 Task: Select civil rights and social action as the cause.
Action: Mouse moved to (702, 65)
Screenshot: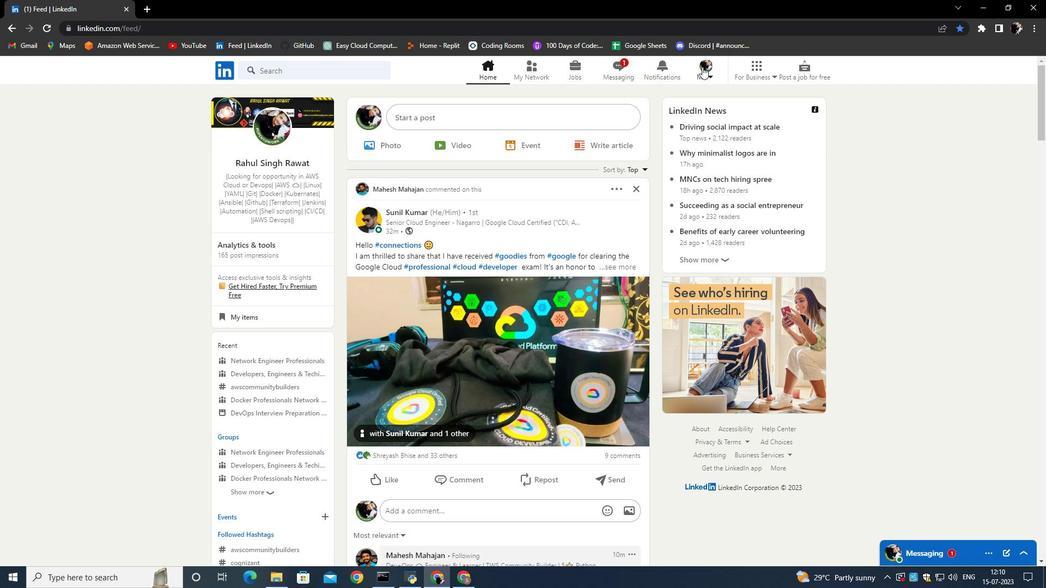 
Action: Mouse pressed left at (702, 65)
Screenshot: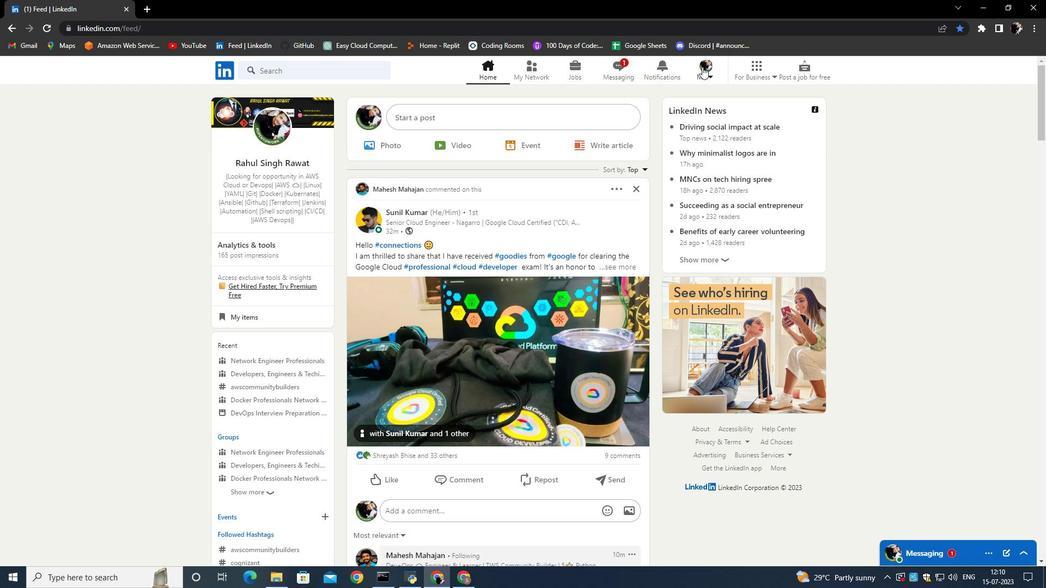 
Action: Mouse moved to (612, 136)
Screenshot: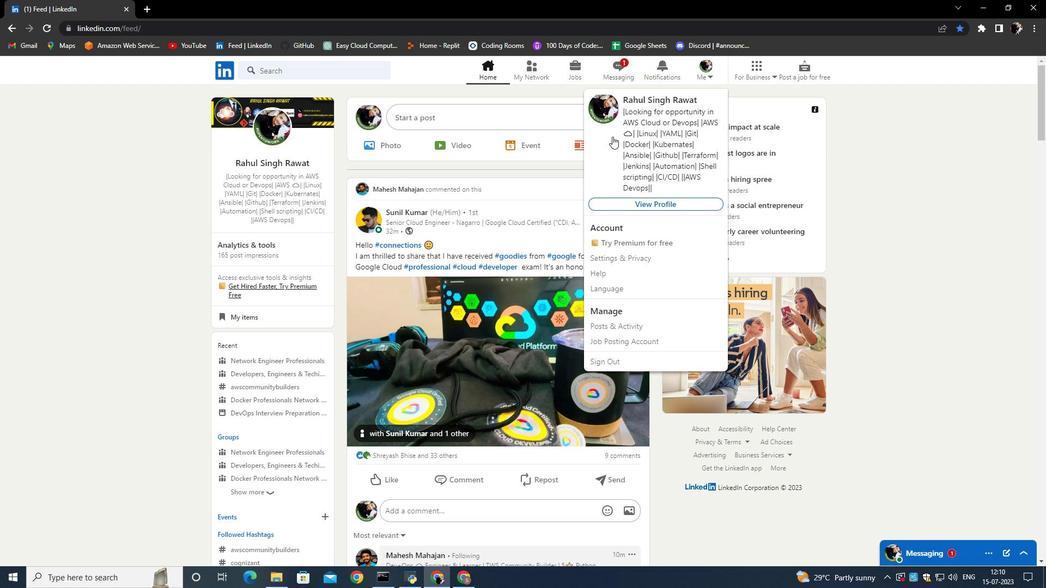 
Action: Mouse pressed left at (612, 136)
Screenshot: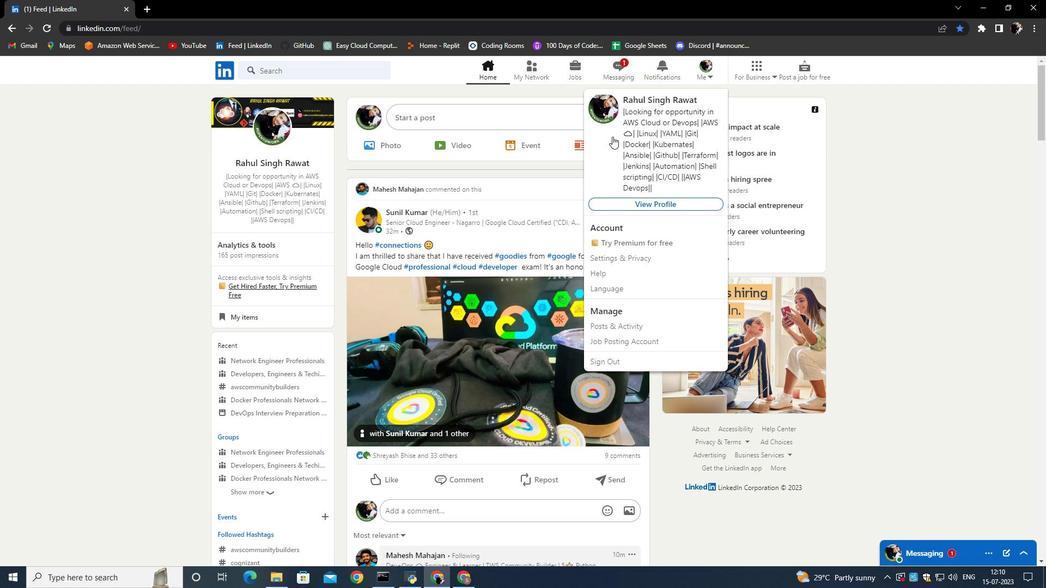 
Action: Mouse moved to (346, 414)
Screenshot: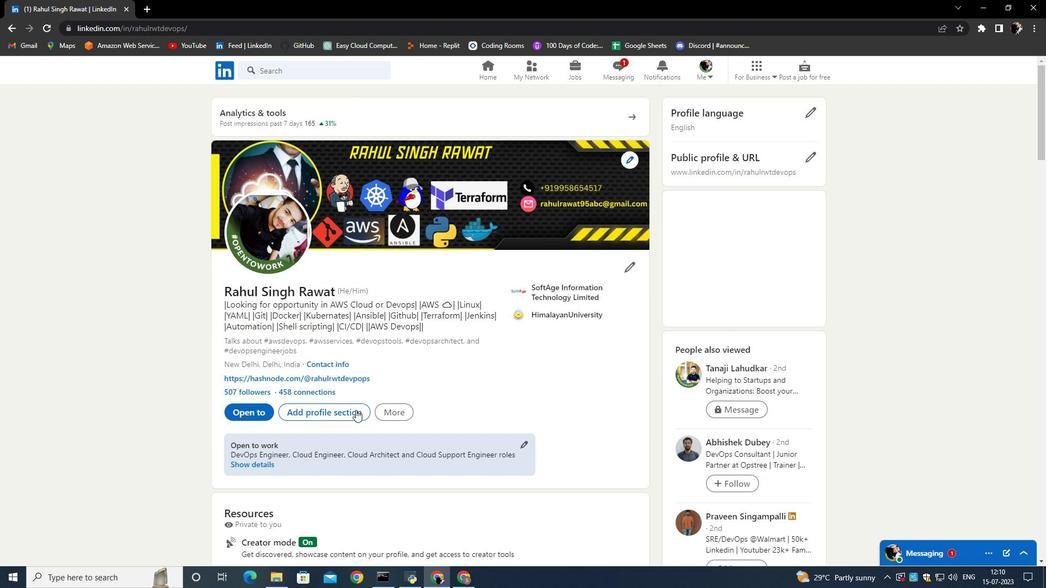 
Action: Mouse pressed left at (346, 414)
Screenshot: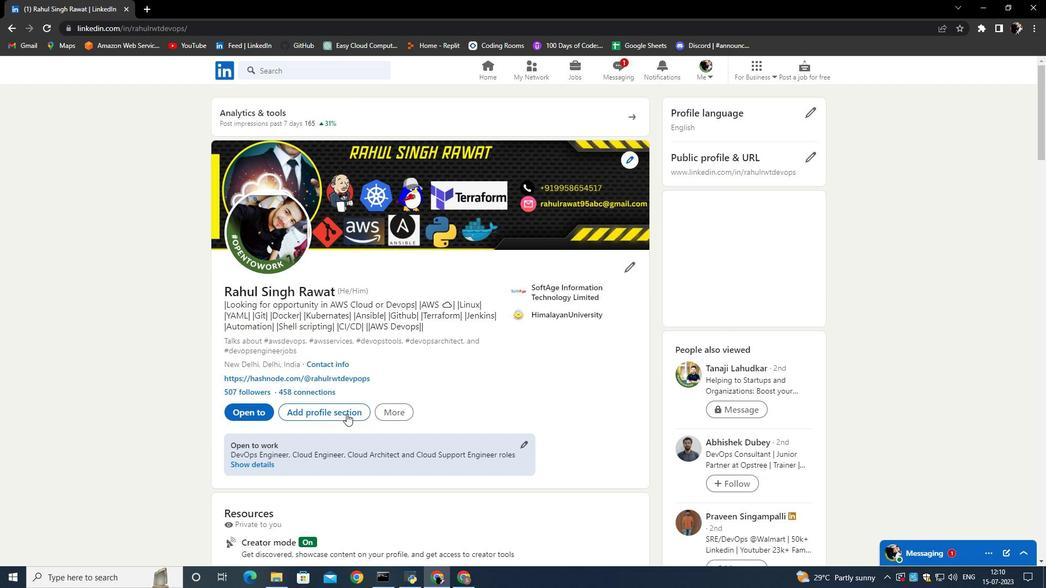 
Action: Mouse moved to (427, 294)
Screenshot: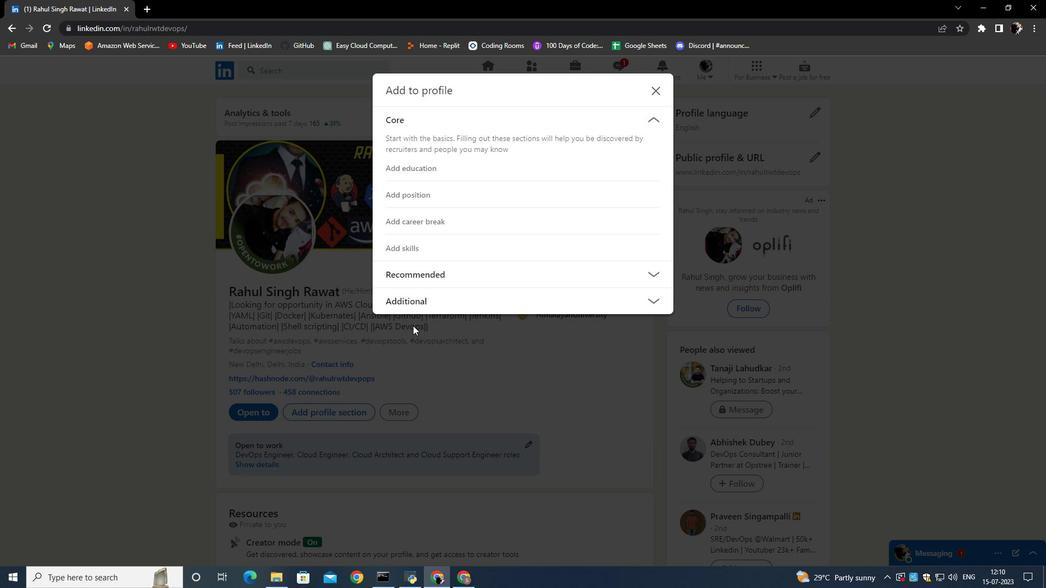 
Action: Mouse pressed left at (427, 294)
Screenshot: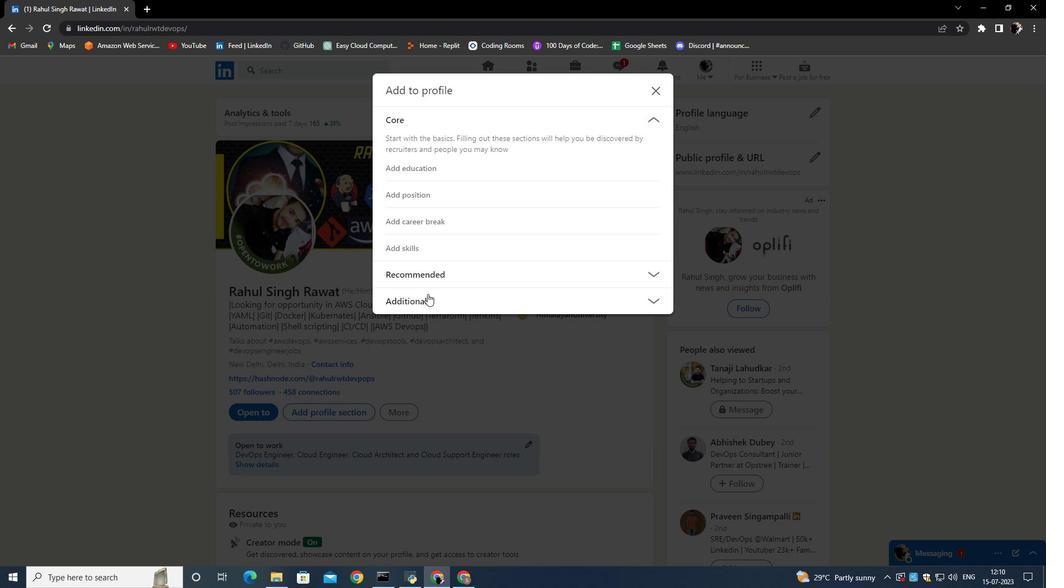 
Action: Mouse moved to (437, 221)
Screenshot: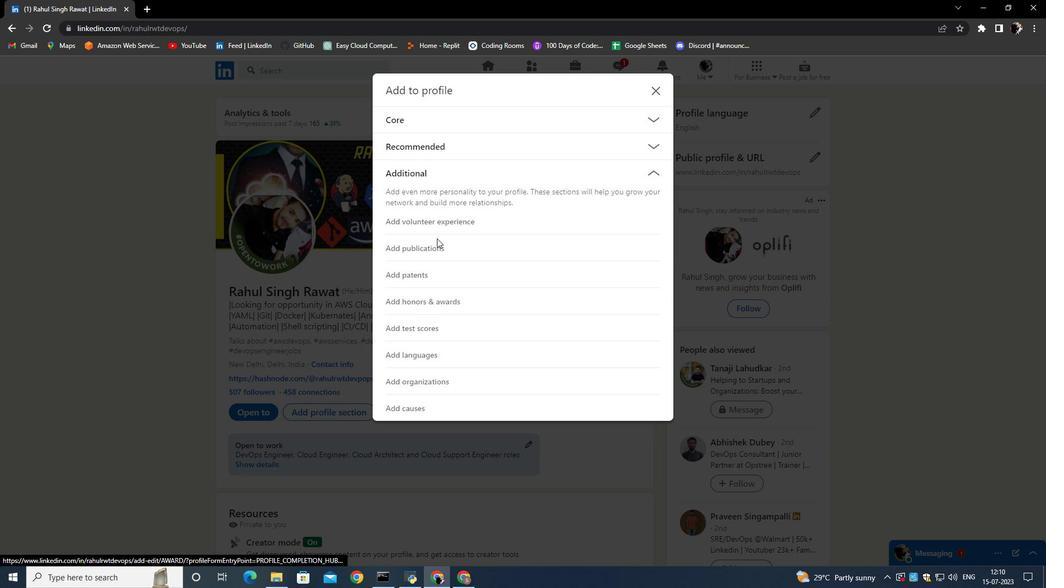 
Action: Mouse pressed left at (437, 221)
Screenshot: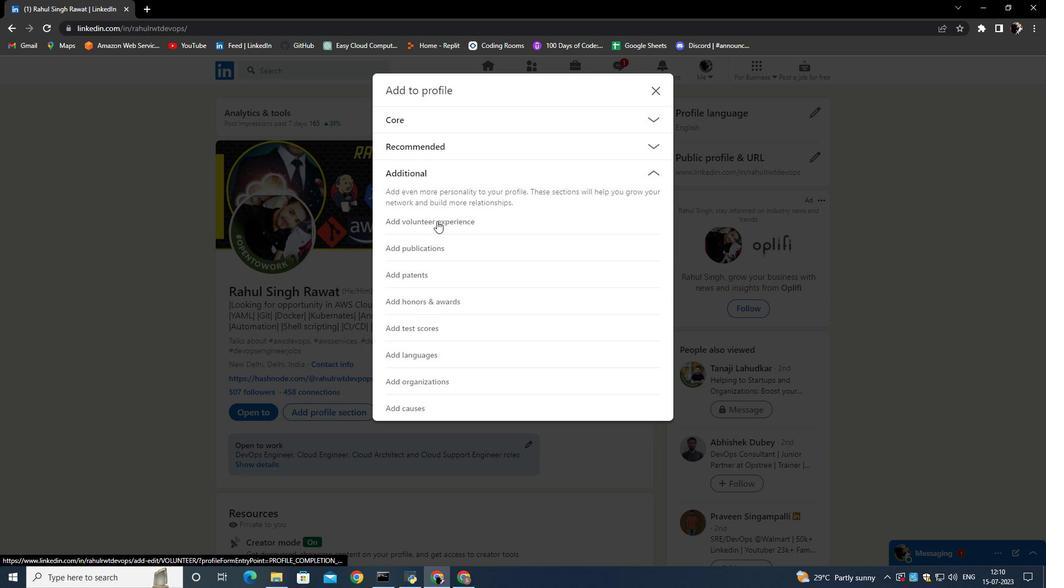 
Action: Mouse moved to (395, 246)
Screenshot: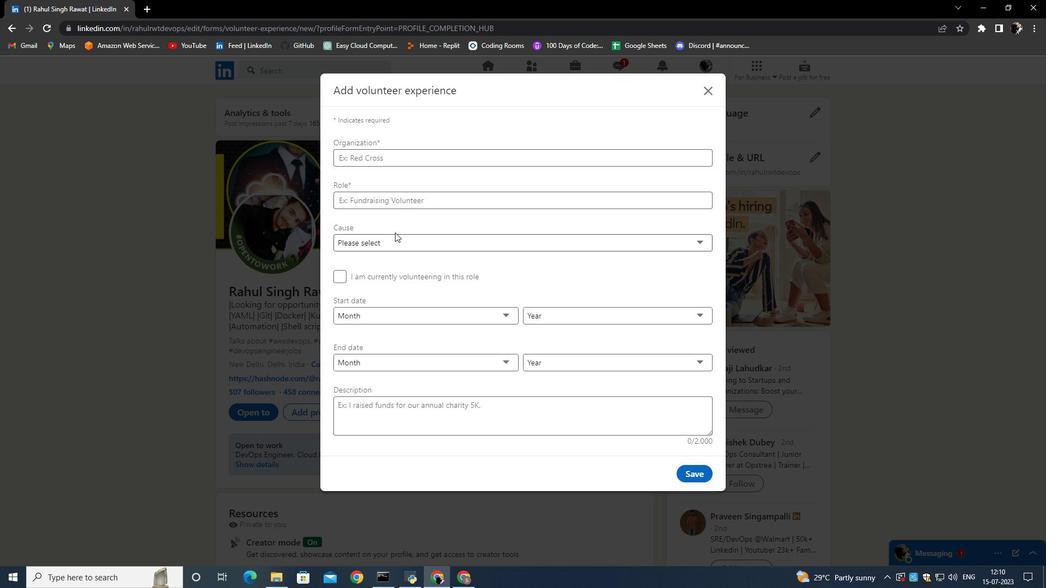 
